 Task: Send an email with the signature Juanita Young with the subject Request for a salary expectation and the message Could you please send me the latest version of the product manual? from softage.8@softage.net to softage.5@softage.net and move the email from Sent Items to the folder Debugging
Action: Mouse moved to (49, 108)
Screenshot: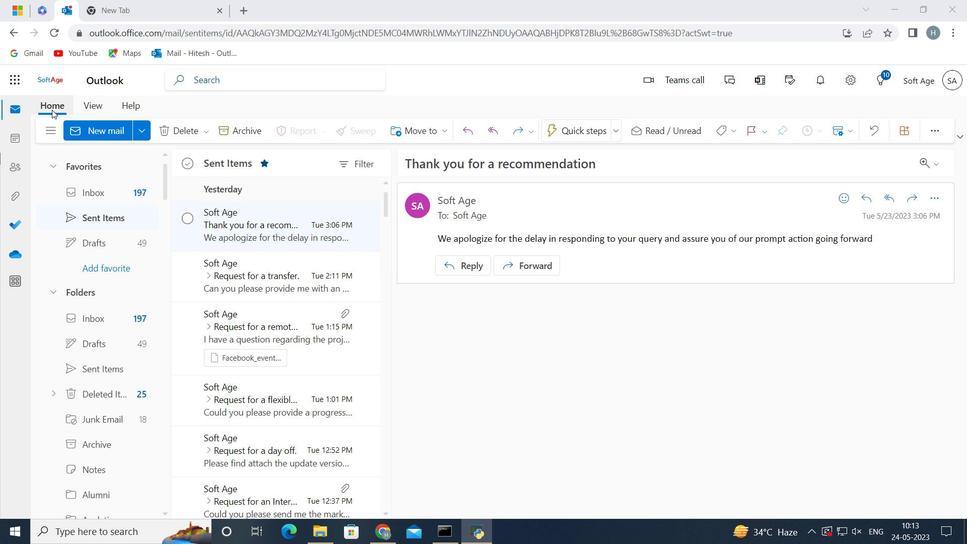 
Action: Mouse pressed left at (49, 108)
Screenshot: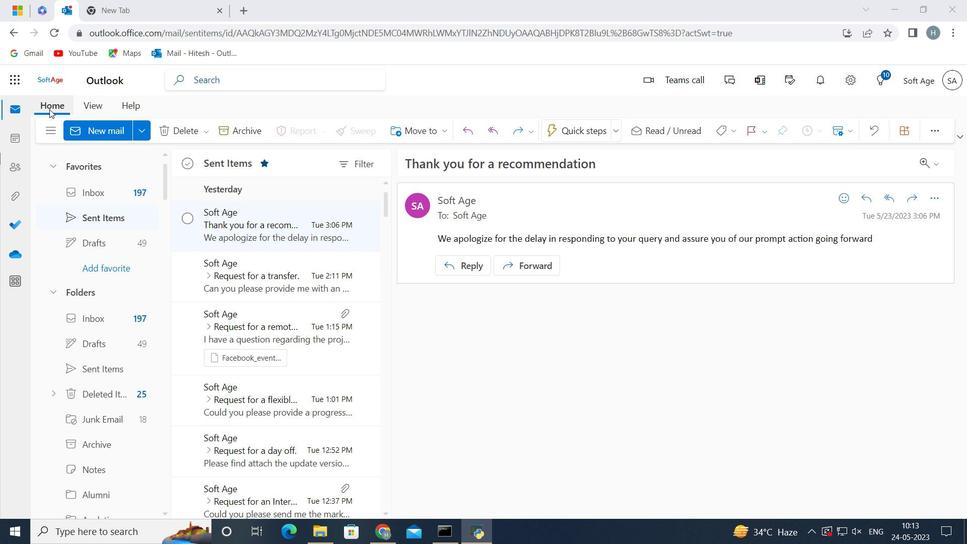 
Action: Mouse moved to (90, 132)
Screenshot: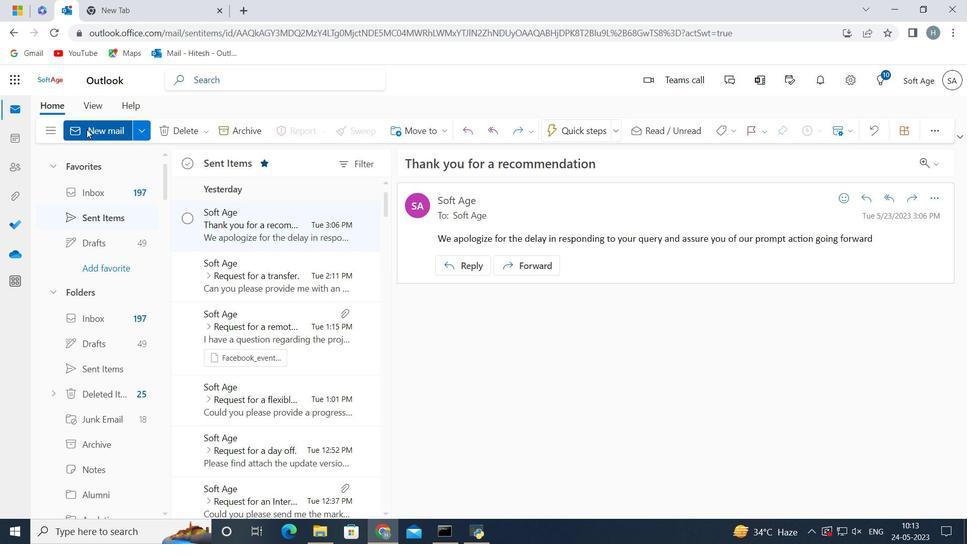 
Action: Mouse pressed left at (90, 132)
Screenshot: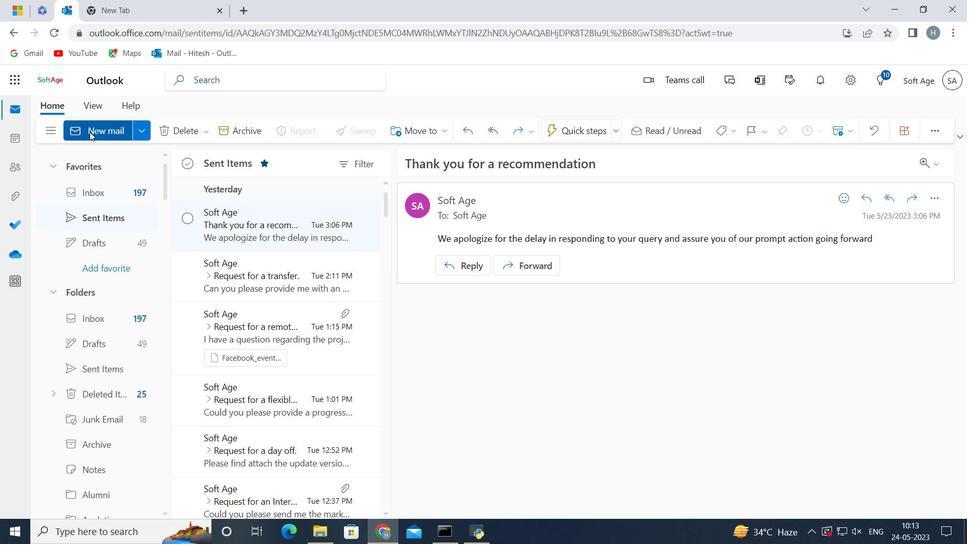 
Action: Mouse moved to (785, 130)
Screenshot: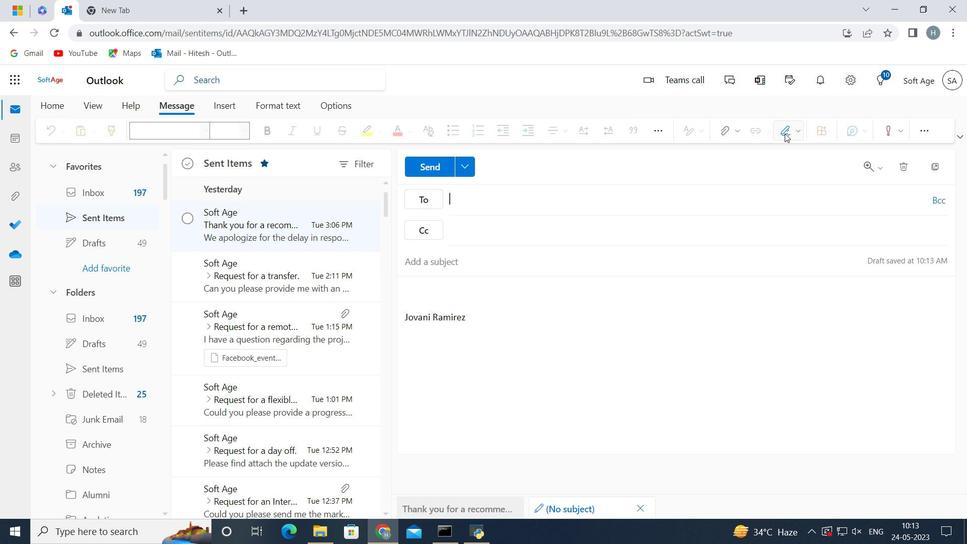 
Action: Mouse pressed left at (785, 130)
Screenshot: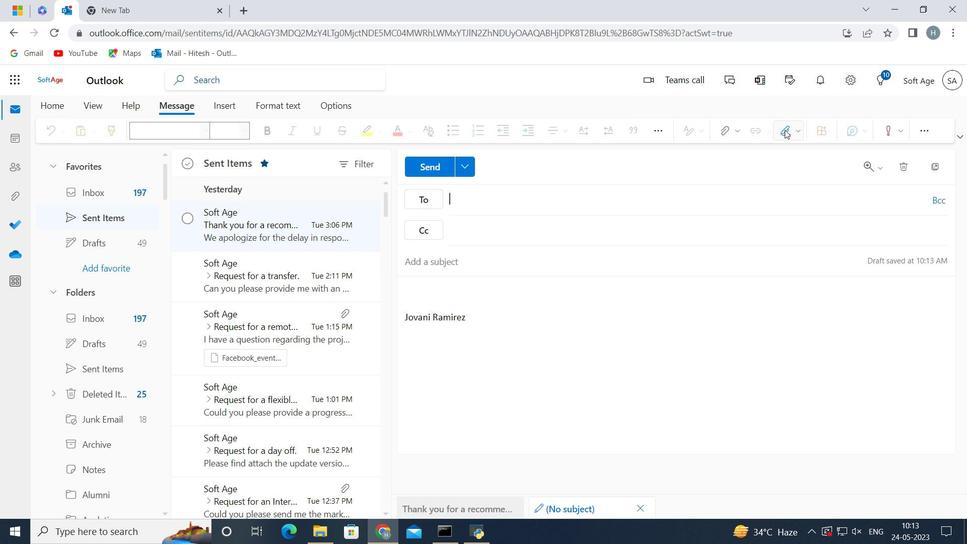 
Action: Mouse moved to (750, 183)
Screenshot: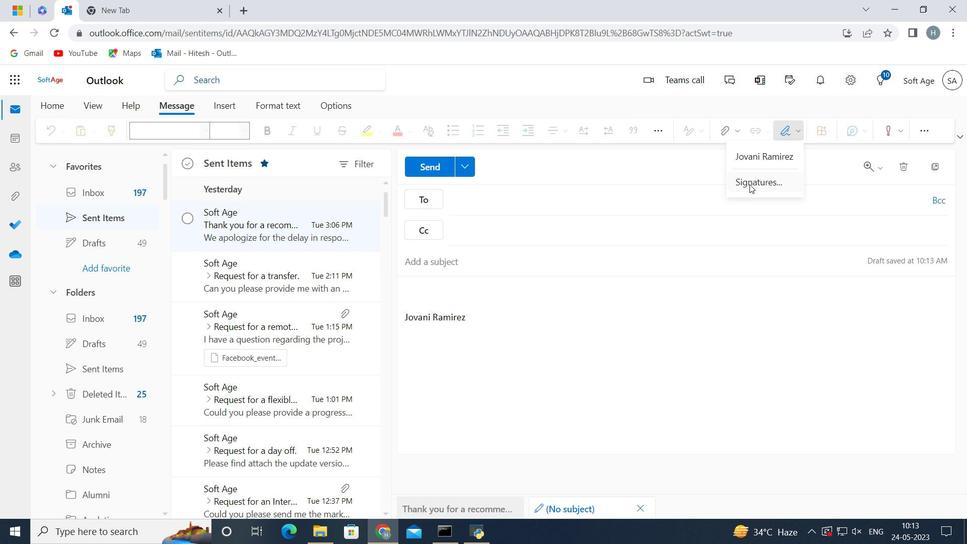 
Action: Mouse pressed left at (750, 183)
Screenshot: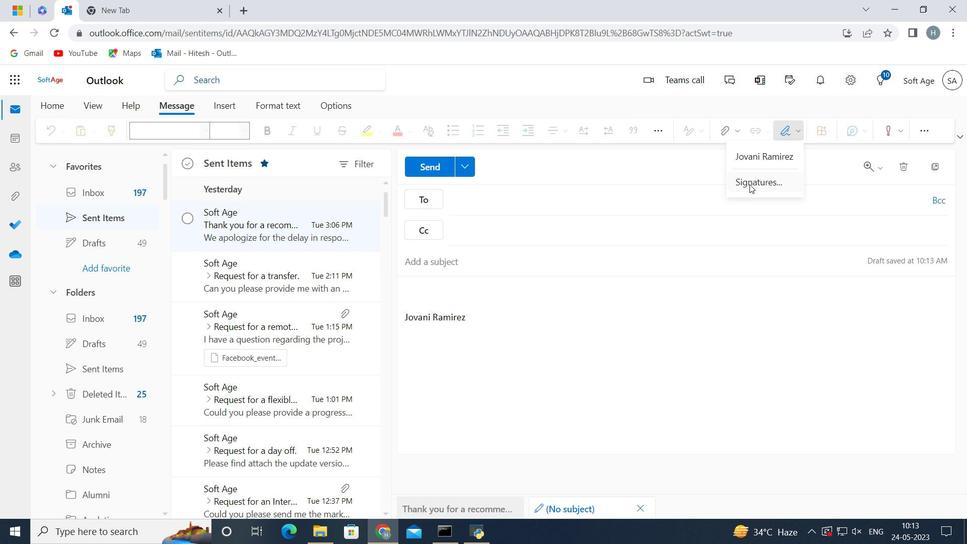 
Action: Mouse moved to (727, 231)
Screenshot: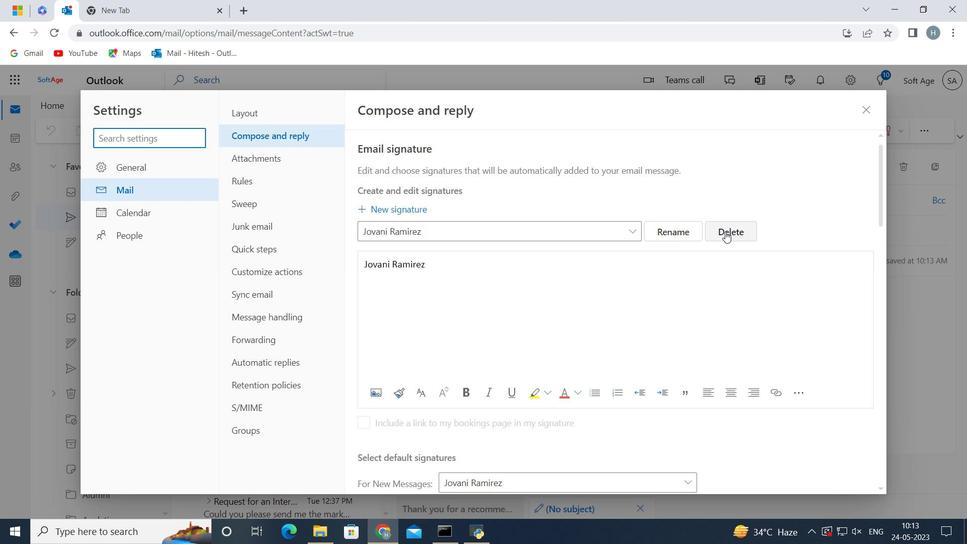 
Action: Mouse pressed left at (727, 231)
Screenshot: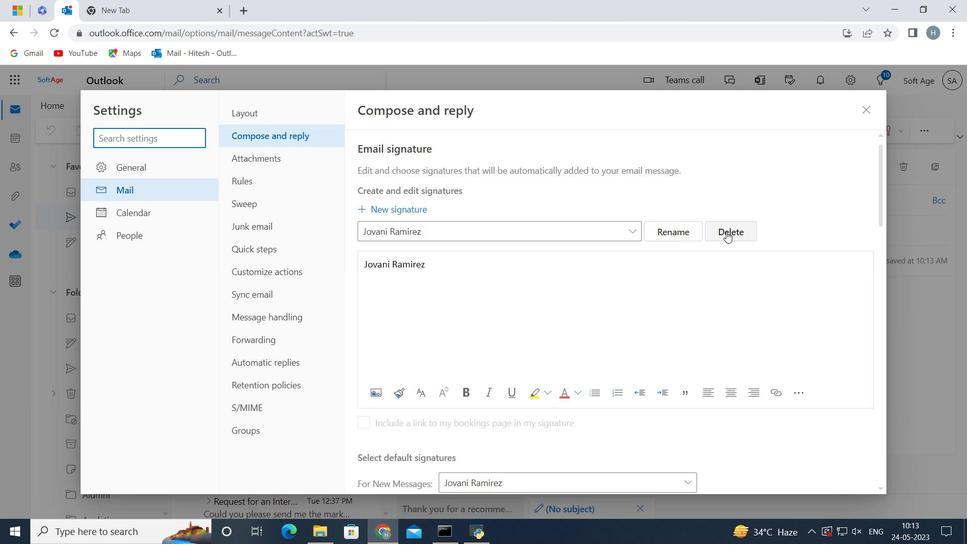 
Action: Mouse moved to (647, 229)
Screenshot: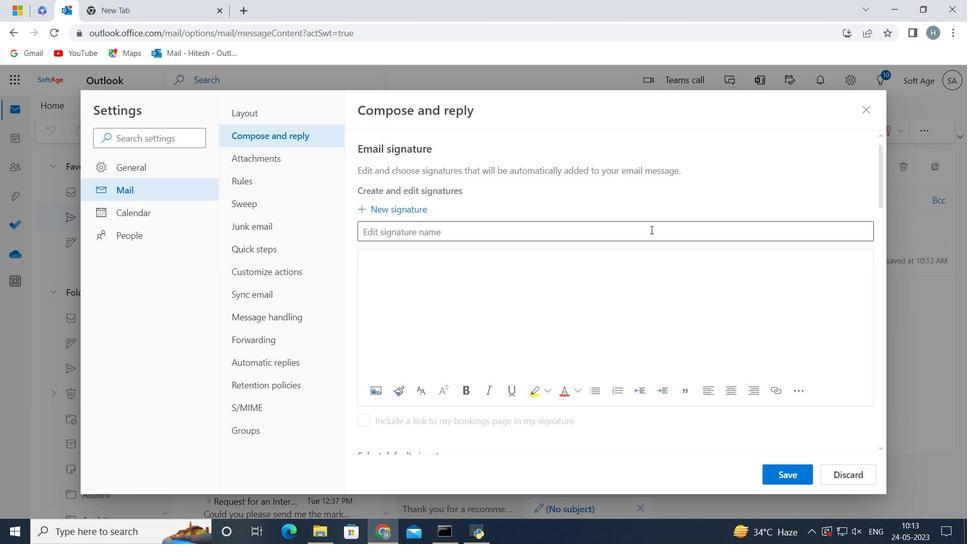 
Action: Mouse pressed left at (647, 229)
Screenshot: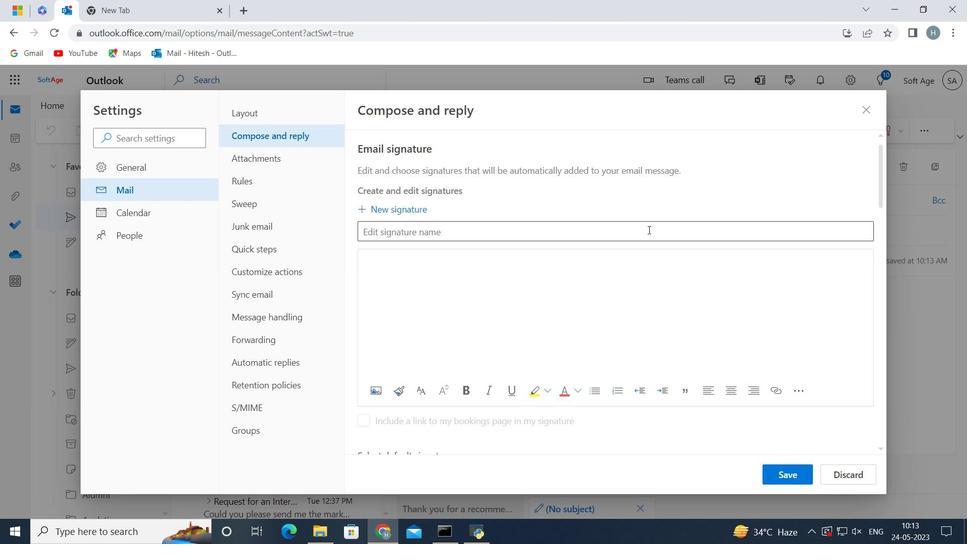 
Action: Key pressed <Key.shift>Juanita<Key.space><Key.shift>Young<Key.space>
Screenshot: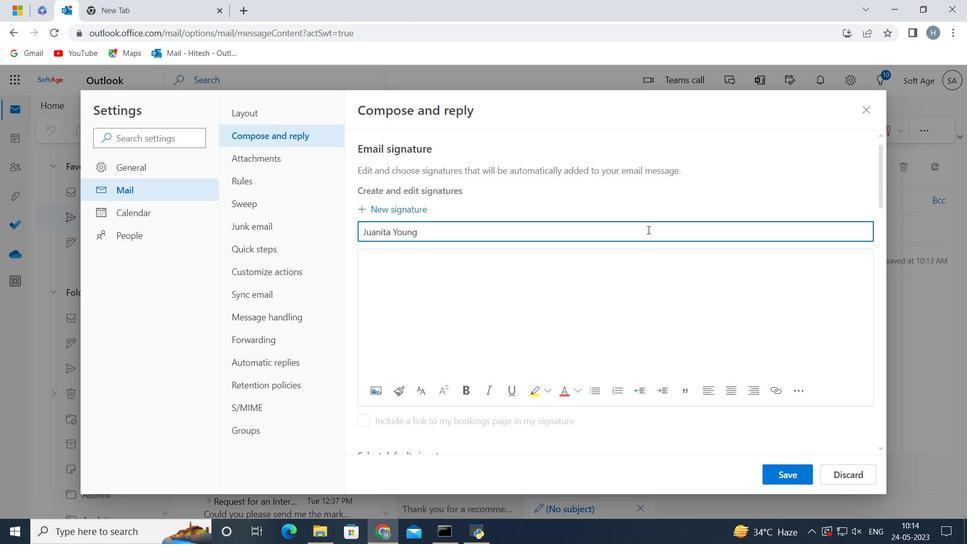 
Action: Mouse moved to (560, 276)
Screenshot: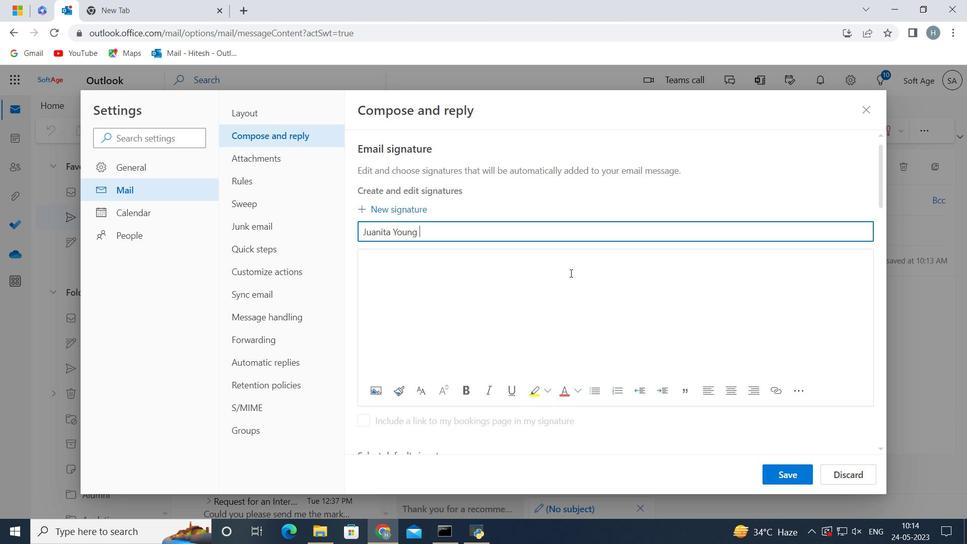 
Action: Mouse pressed left at (560, 276)
Screenshot: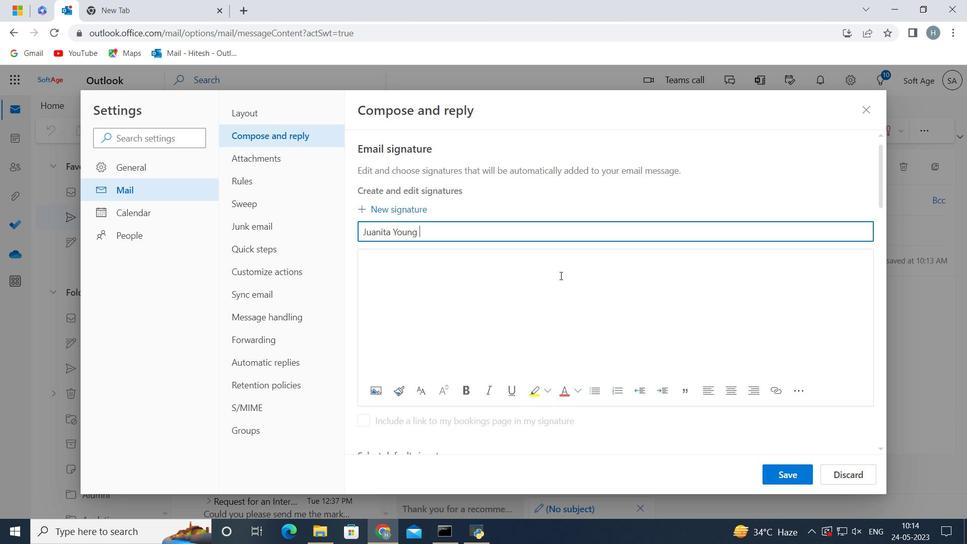 
Action: Key pressed <Key.shift>Juanita<Key.space><Key.shift>Young
Screenshot: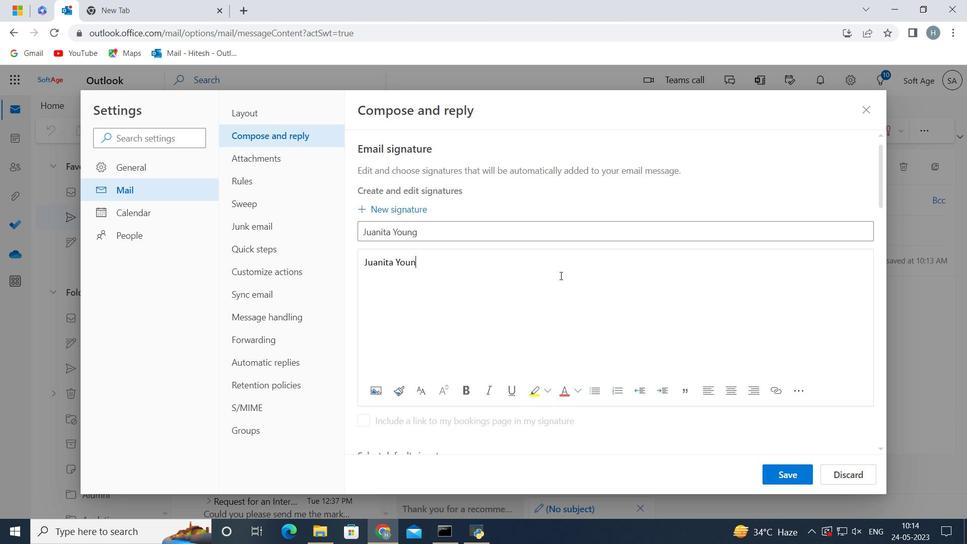 
Action: Mouse moved to (795, 473)
Screenshot: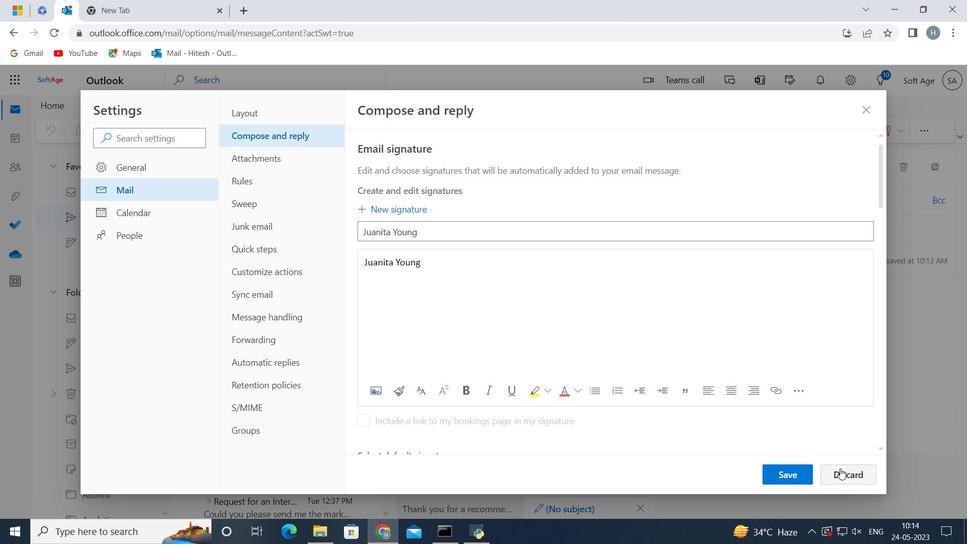 
Action: Mouse pressed left at (795, 473)
Screenshot: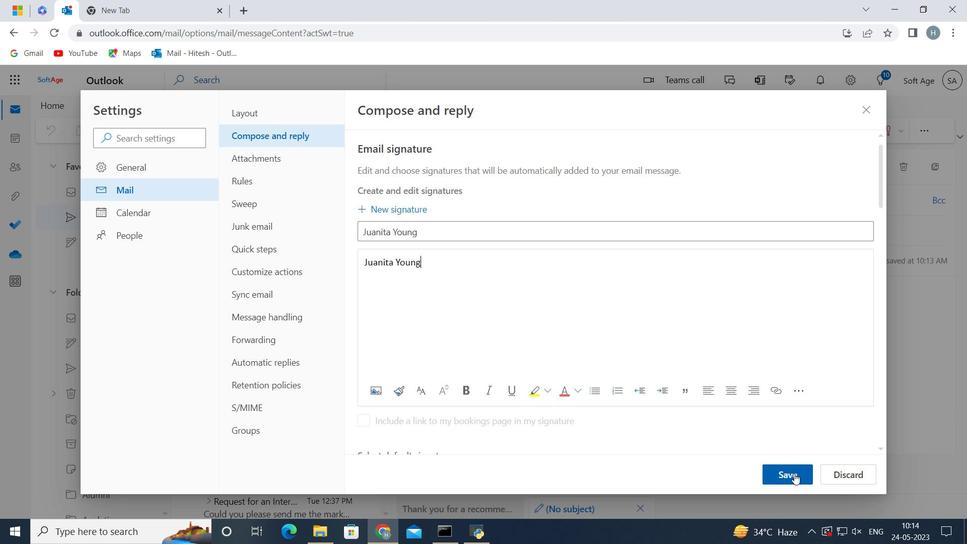 
Action: Mouse moved to (744, 320)
Screenshot: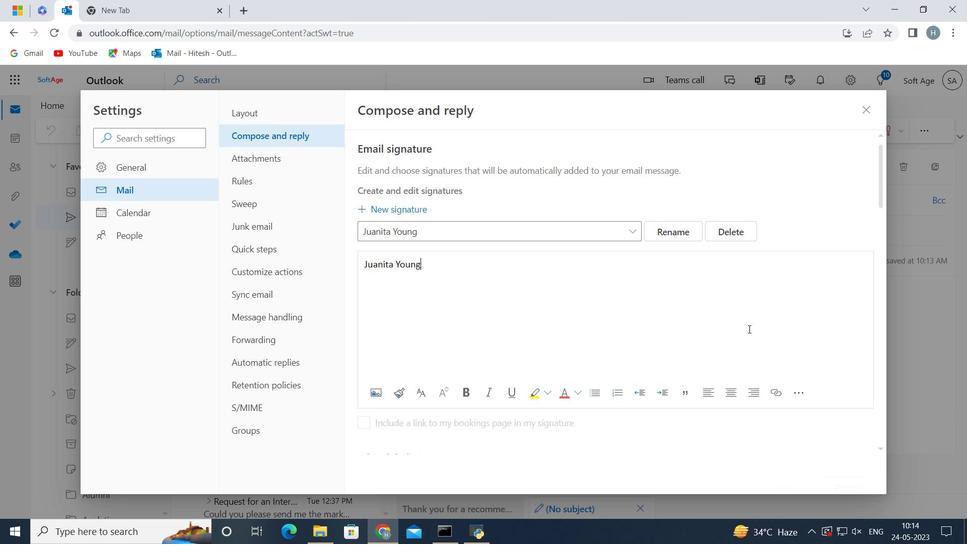 
Action: Mouse scrolled (744, 320) with delta (0, 0)
Screenshot: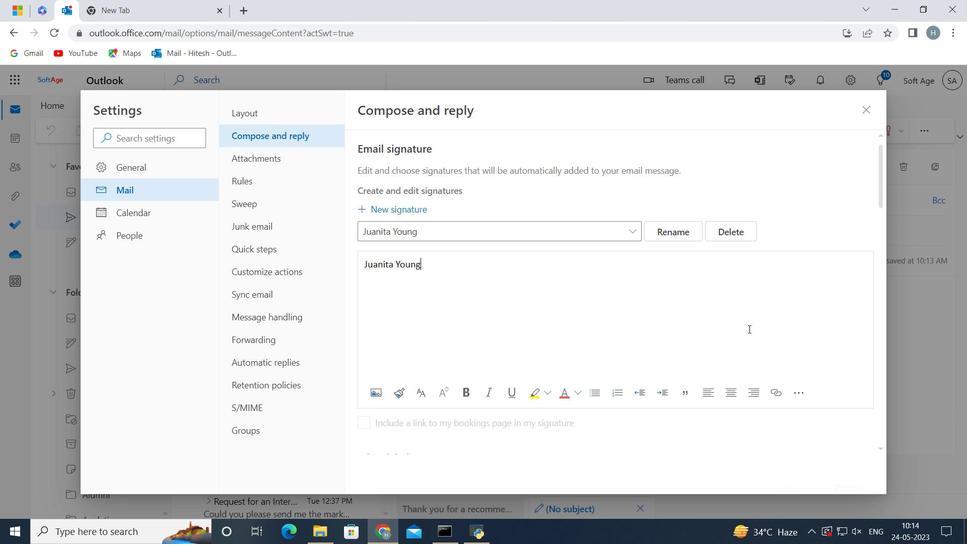 
Action: Mouse scrolled (744, 320) with delta (0, 0)
Screenshot: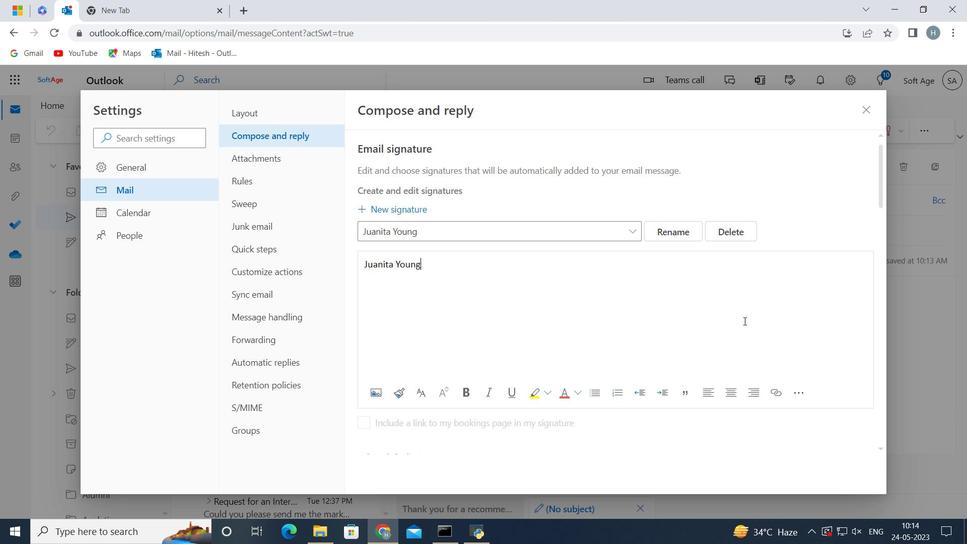 
Action: Mouse moved to (741, 308)
Screenshot: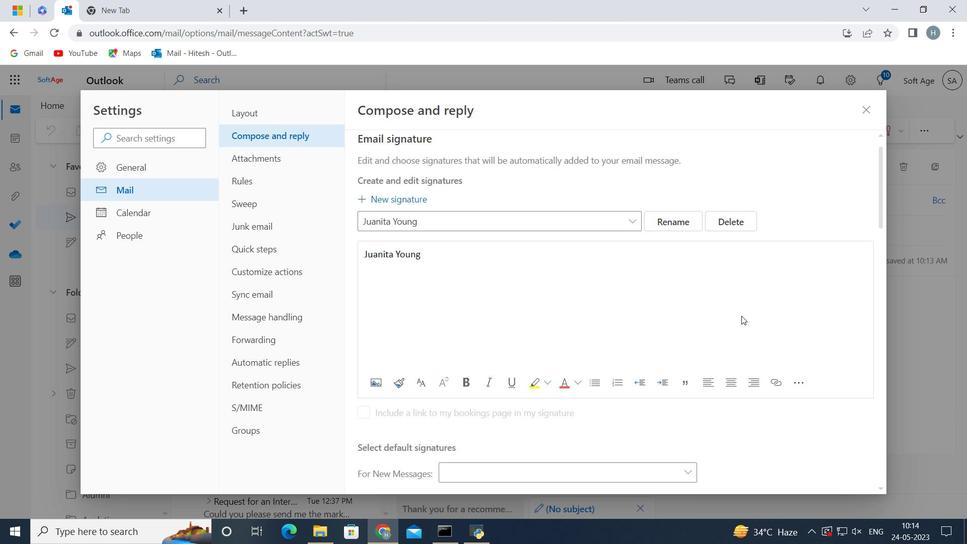 
Action: Mouse scrolled (741, 308) with delta (0, 0)
Screenshot: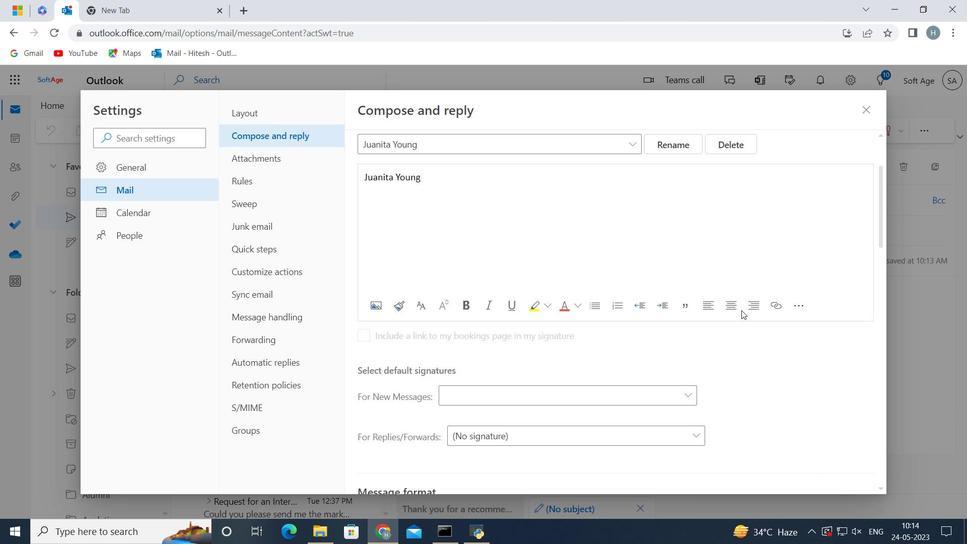 
Action: Mouse moved to (681, 292)
Screenshot: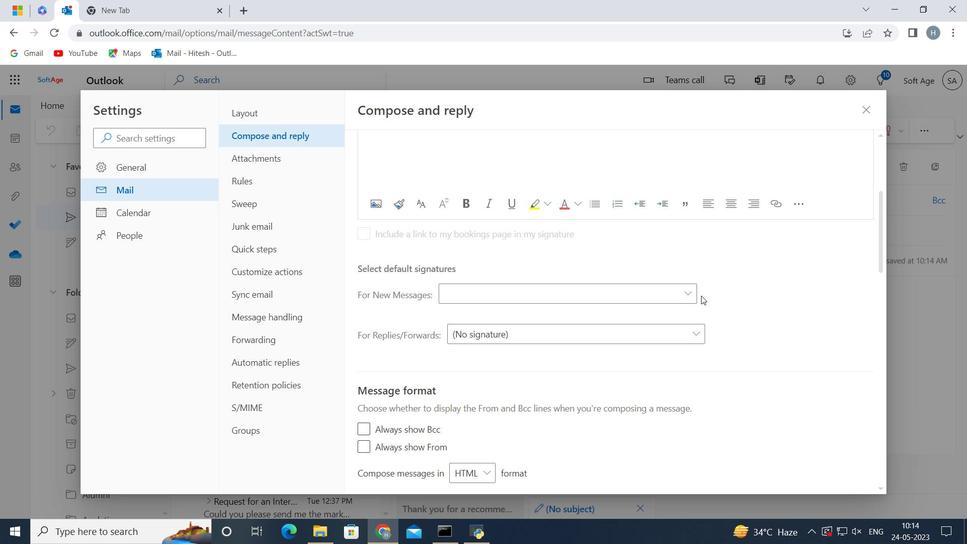 
Action: Mouse pressed left at (681, 292)
Screenshot: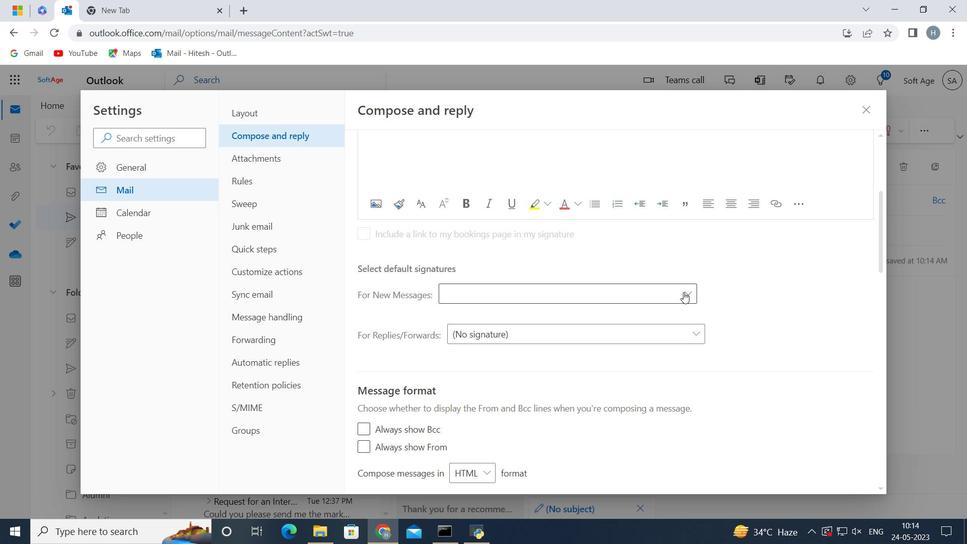 
Action: Mouse moved to (670, 333)
Screenshot: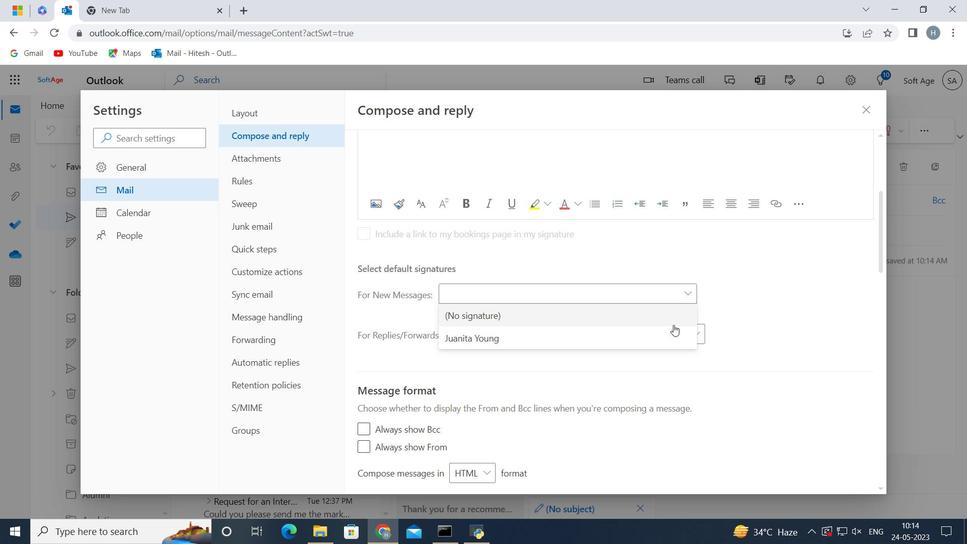 
Action: Mouse pressed left at (670, 333)
Screenshot: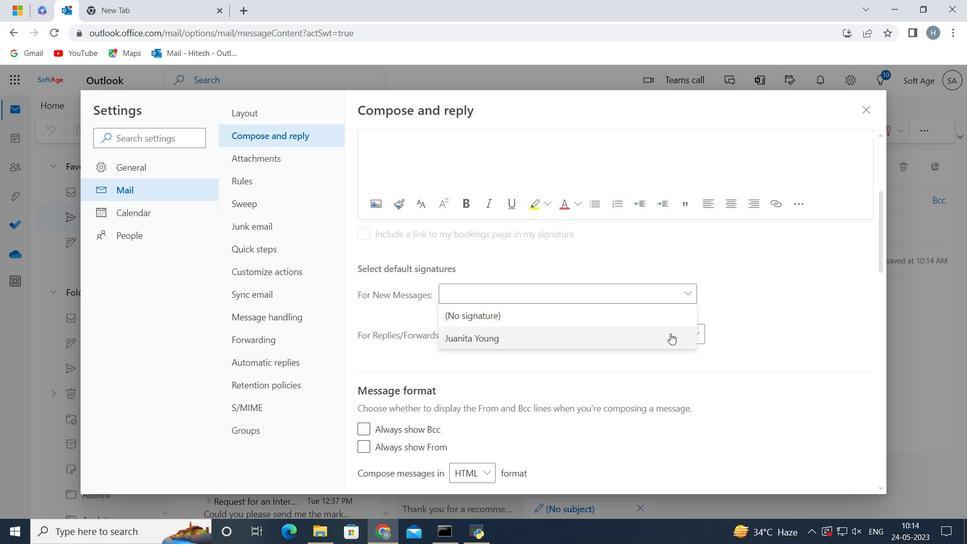 
Action: Mouse moved to (805, 472)
Screenshot: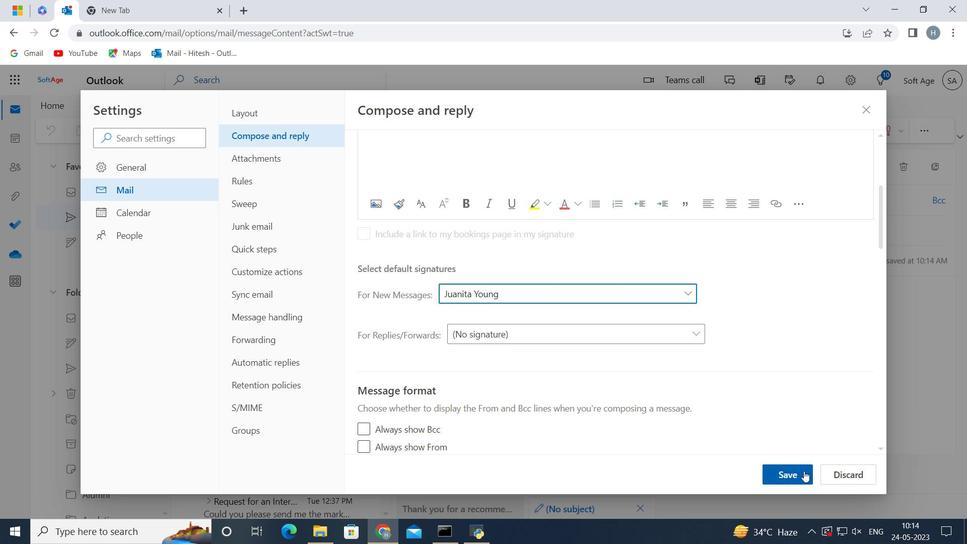 
Action: Mouse pressed left at (805, 472)
Screenshot: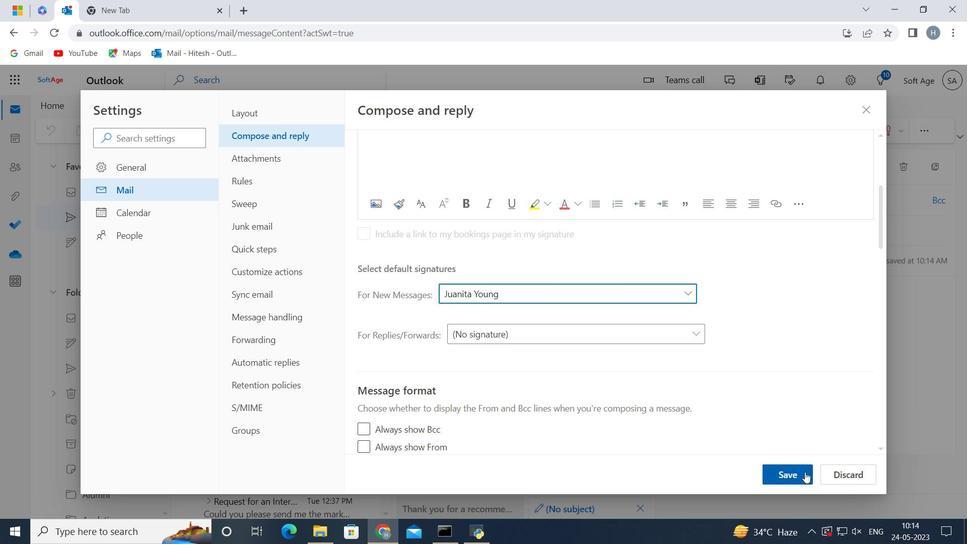 
Action: Mouse moved to (867, 107)
Screenshot: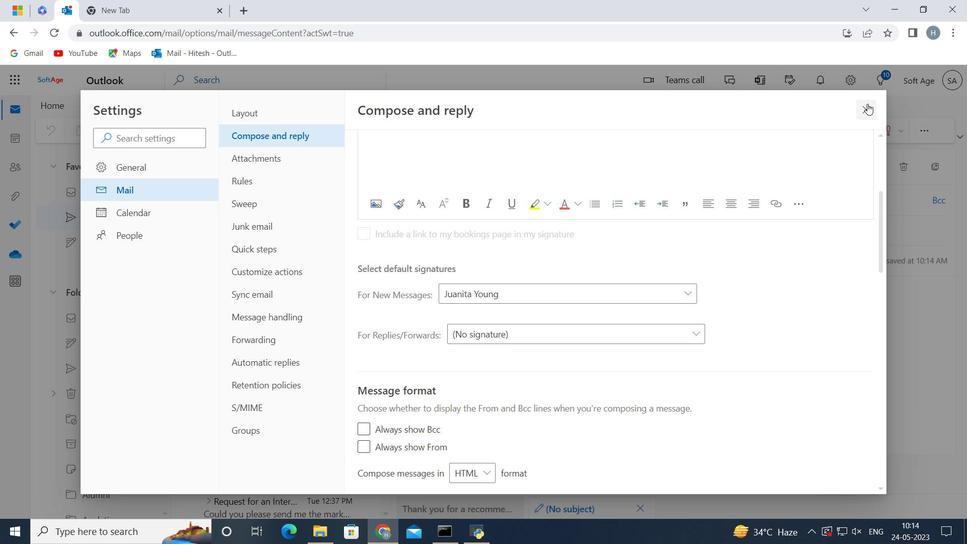 
Action: Mouse pressed left at (867, 107)
Screenshot: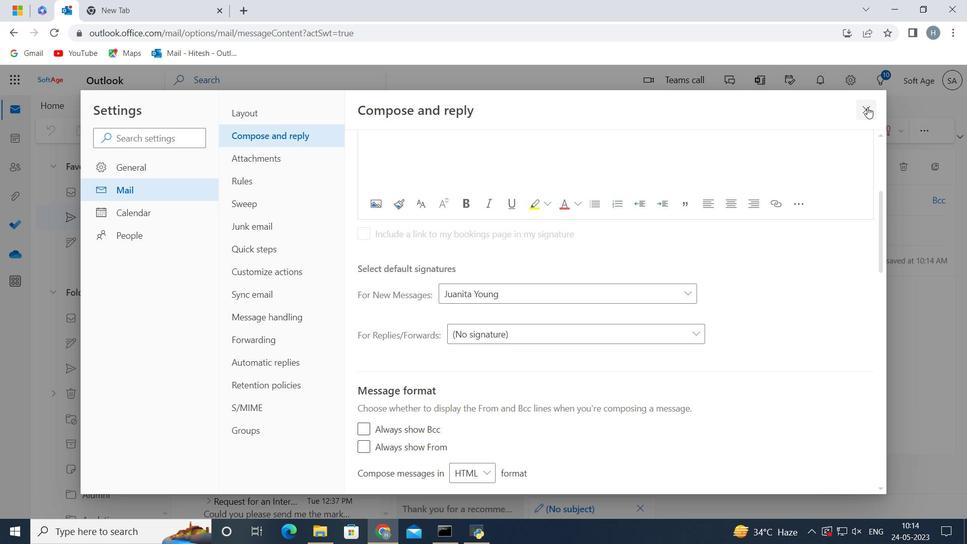 
Action: Mouse moved to (510, 258)
Screenshot: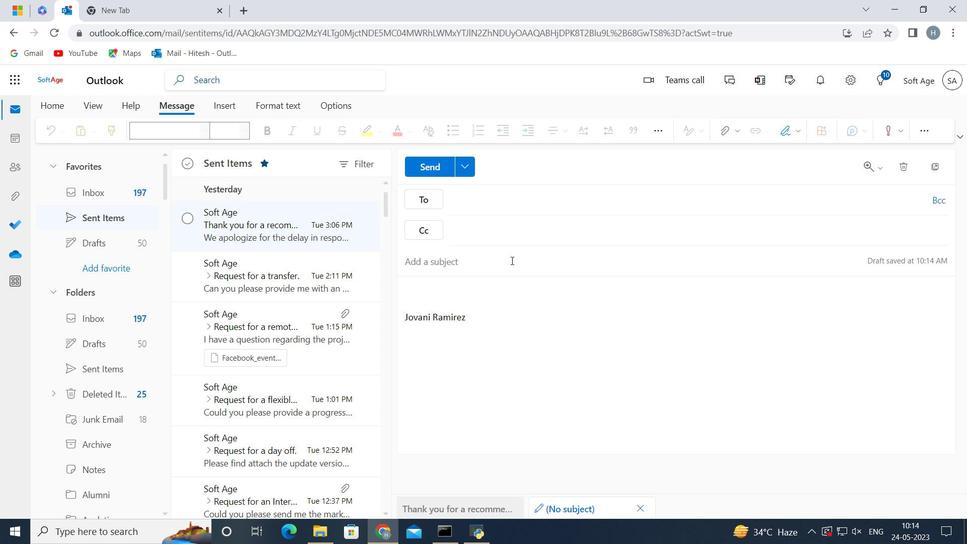 
Action: Mouse pressed left at (510, 258)
Screenshot: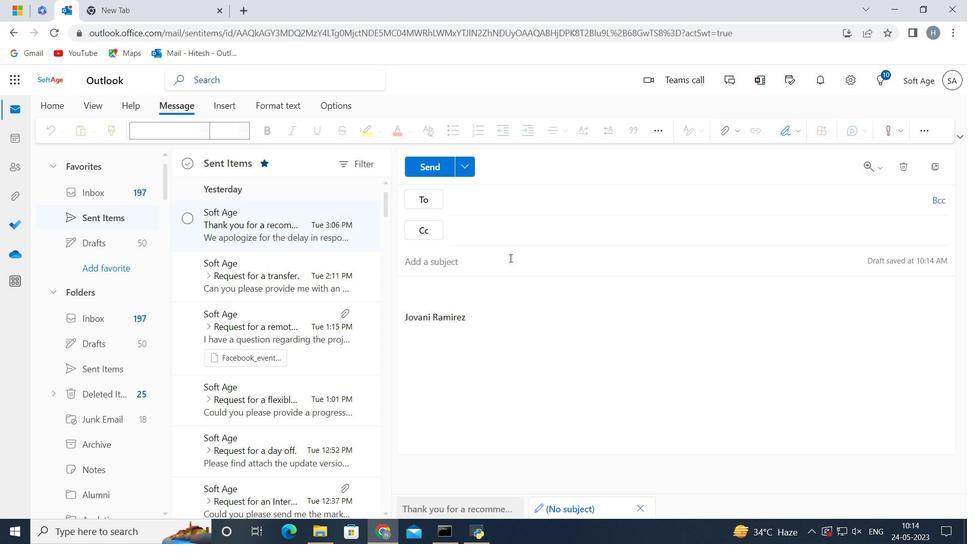 
Action: Mouse moved to (509, 258)
Screenshot: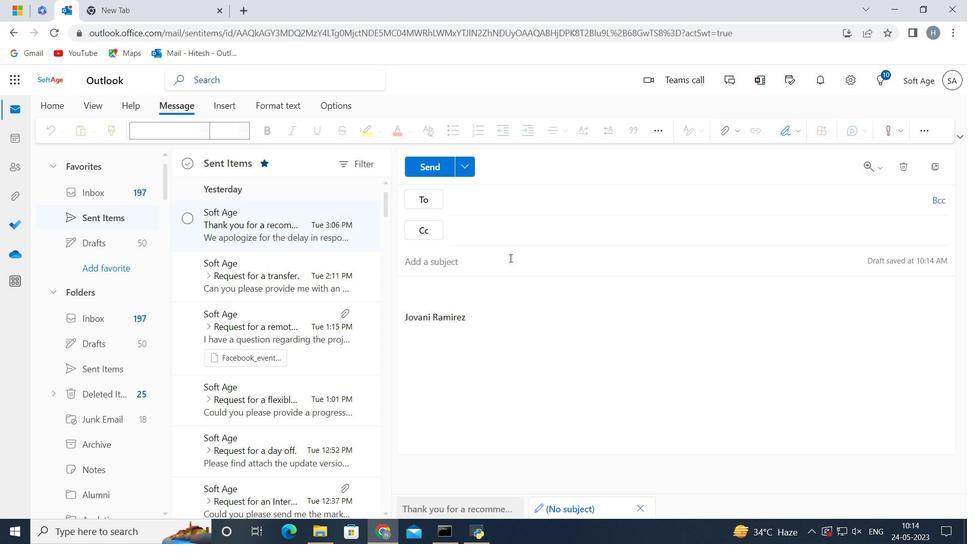 
Action: Key pressed <Key.shift>Request<Key.space>for<Key.space>a<Key.space>salary<Key.space>expectation<Key.space>
Screenshot: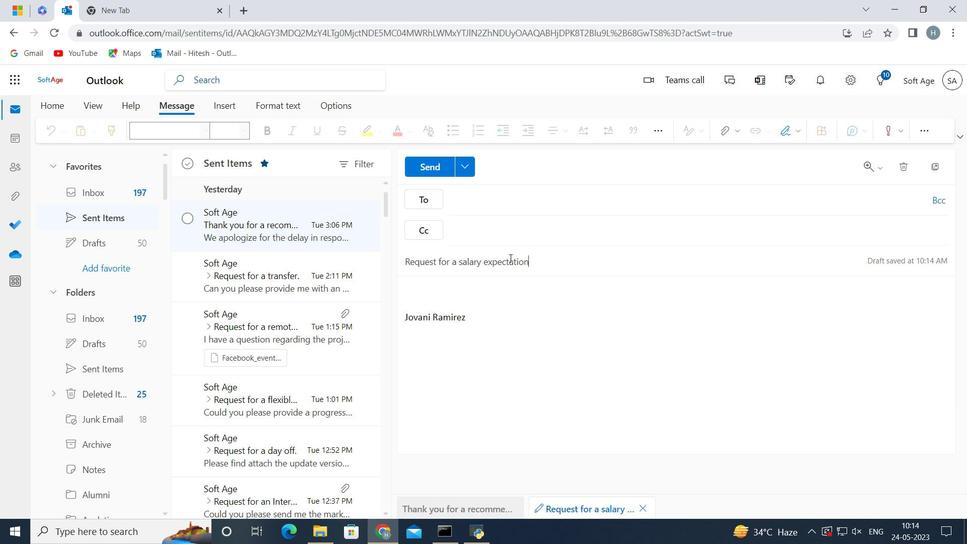 
Action: Mouse moved to (475, 323)
Screenshot: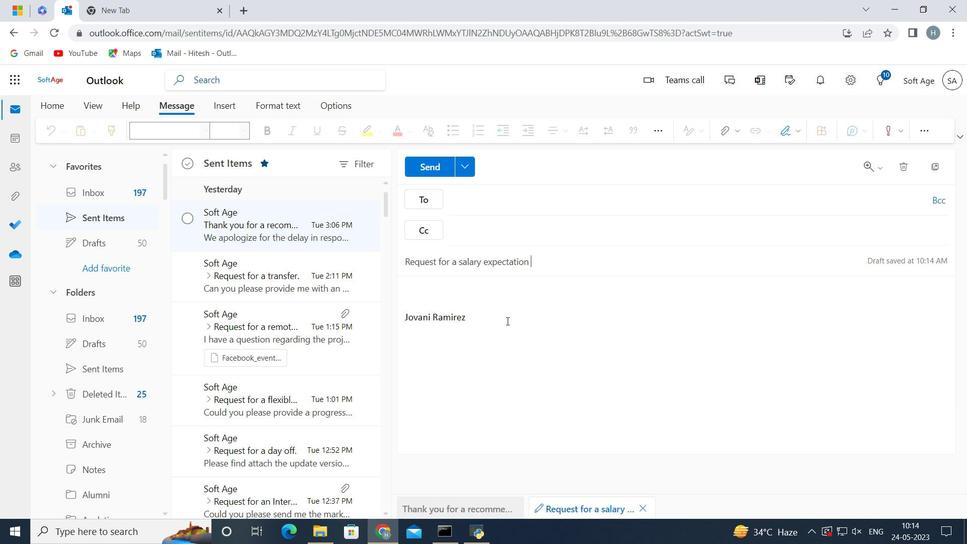 
Action: Mouse pressed left at (475, 323)
Screenshot: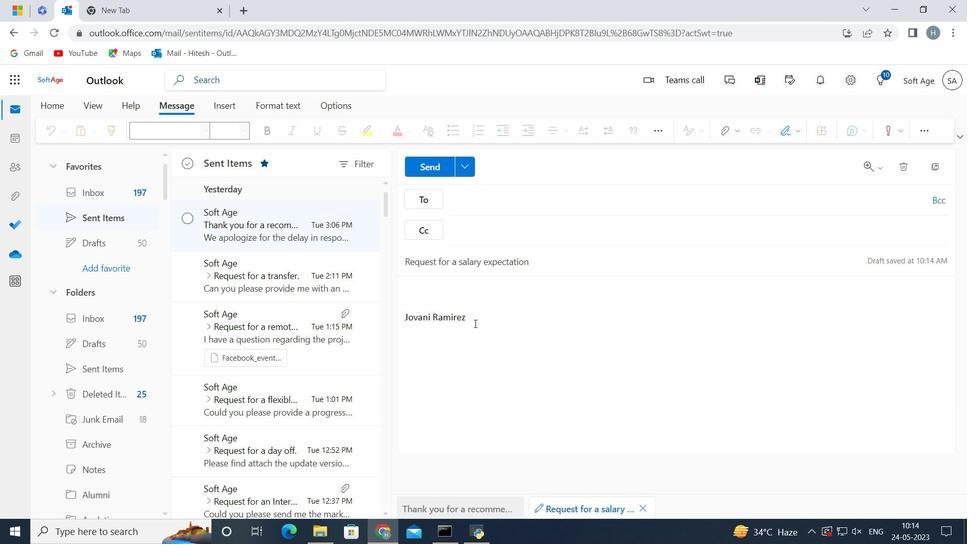 
Action: Key pressed <Key.backspace><Key.backspace><Key.backspace><Key.backspace><Key.backspace><Key.backspace><Key.backspace><Key.backspace><Key.backspace><Key.backspace><Key.backspace><Key.backspace><Key.backspace><Key.backspace><Key.backspace><Key.backspace><Key.backspace><Key.backspace><Key.backspace><Key.backspace><Key.backspace><Key.backspace><Key.backspace><Key.backspace><Key.backspace><Key.backspace><Key.backspace><Key.backspace><Key.shift>Could<Key.space>you<Key.space>please<Key.space>send<Key.space>me<Key.space>the<Key.space>latest<Key.space>version<Key.space>of<Key.space>the<Key.space>product<Key.space>manual<Key.space>
Screenshot: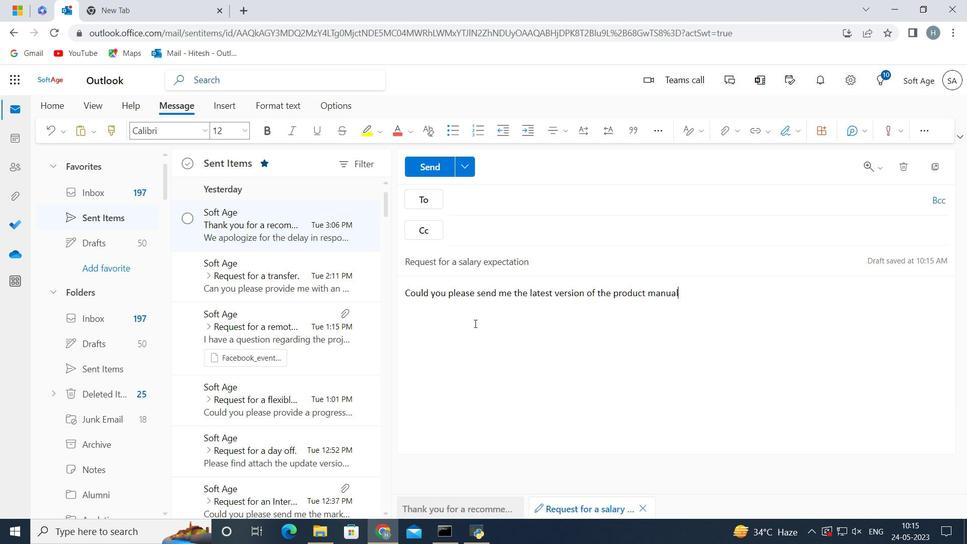 
Action: Mouse moved to (551, 198)
Screenshot: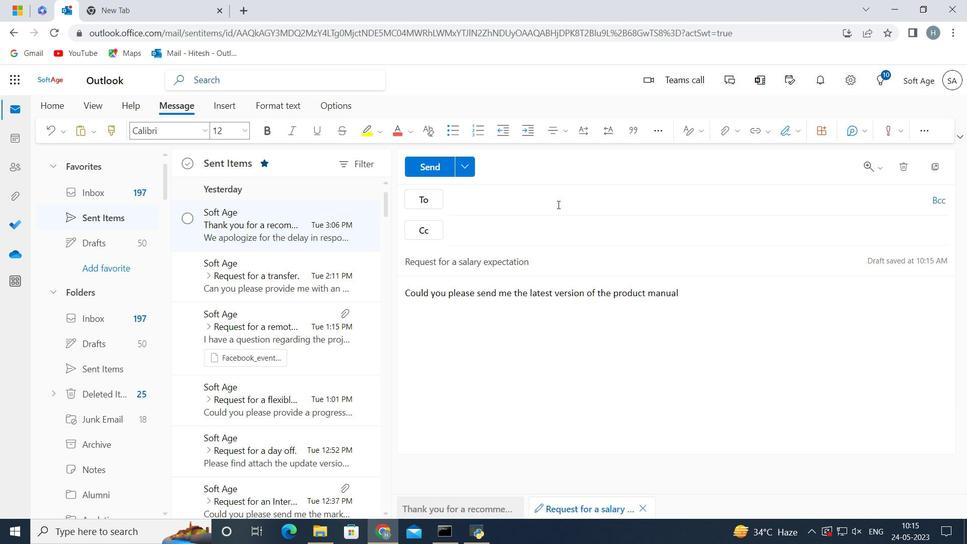 
Action: Mouse pressed left at (551, 198)
Screenshot: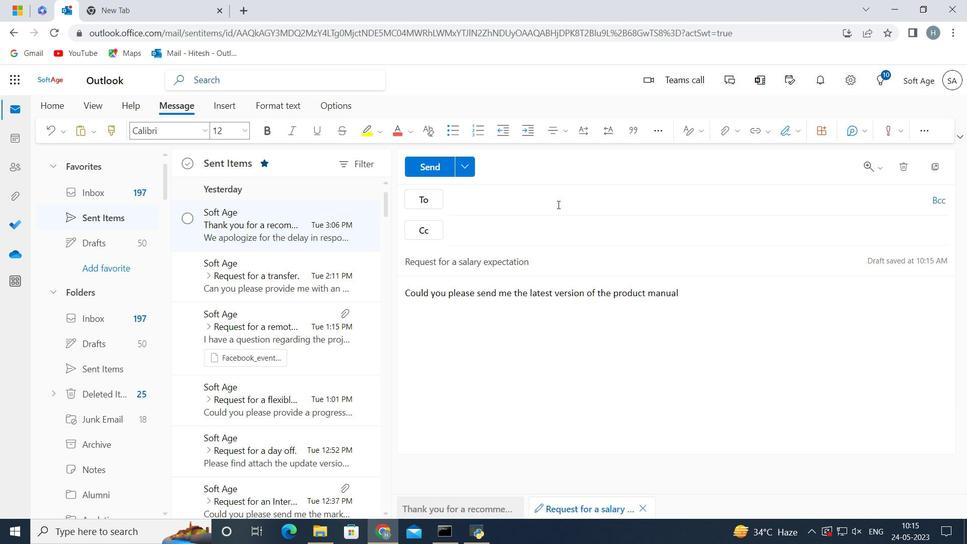 
Action: Mouse moved to (550, 198)
Screenshot: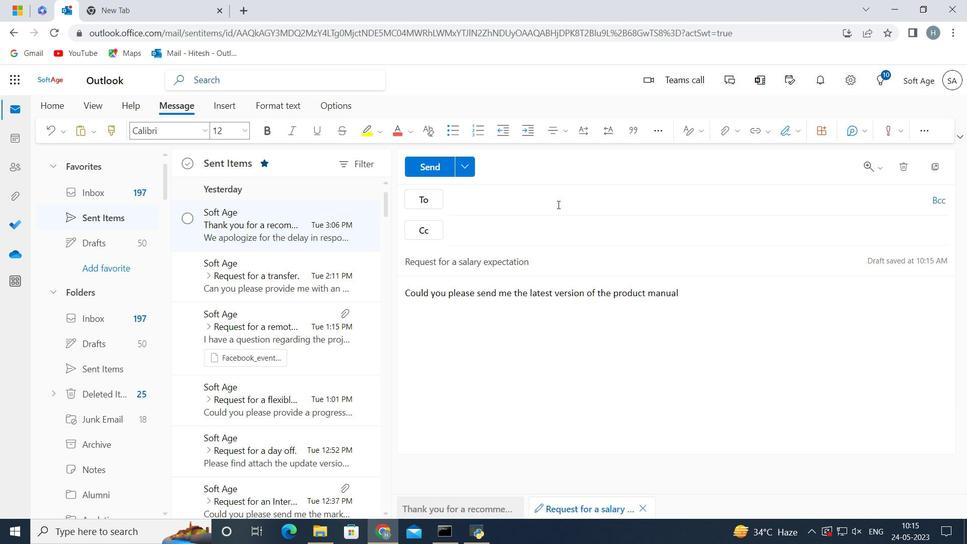 
Action: Key pressed softage.5<Key.shift><Key.shift><Key.shift><Key.shift><Key.shift><Key.shift><Key.shift>@softage.net
Screenshot: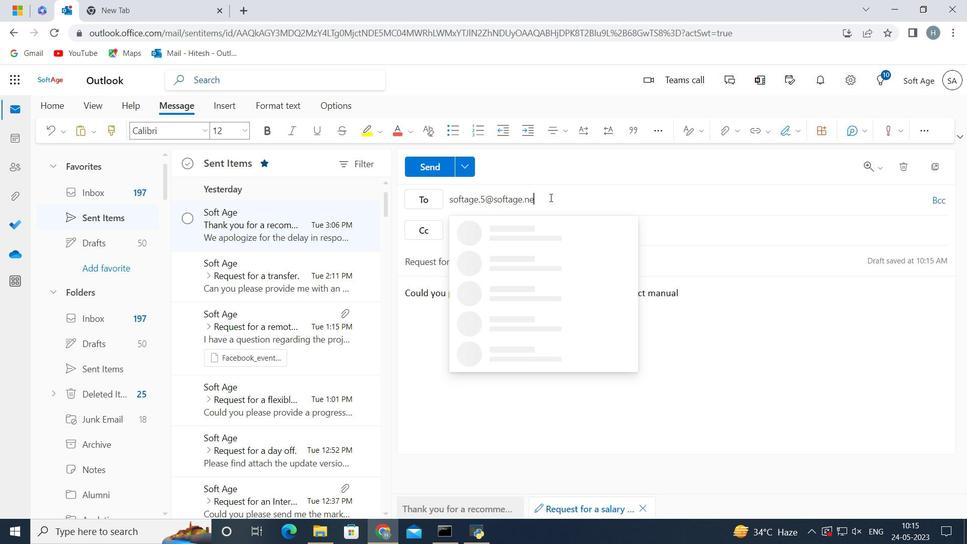 
Action: Mouse moved to (543, 224)
Screenshot: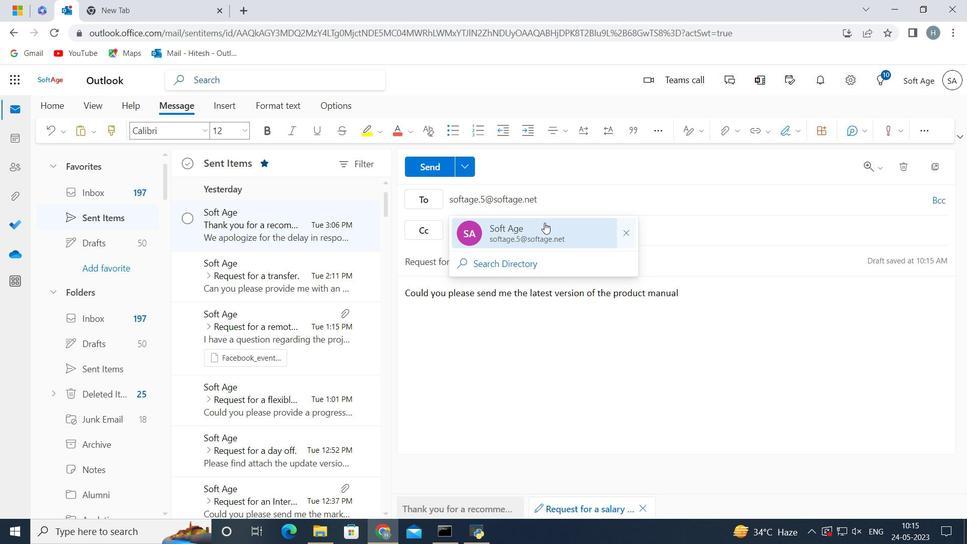 
Action: Mouse pressed left at (543, 224)
Screenshot: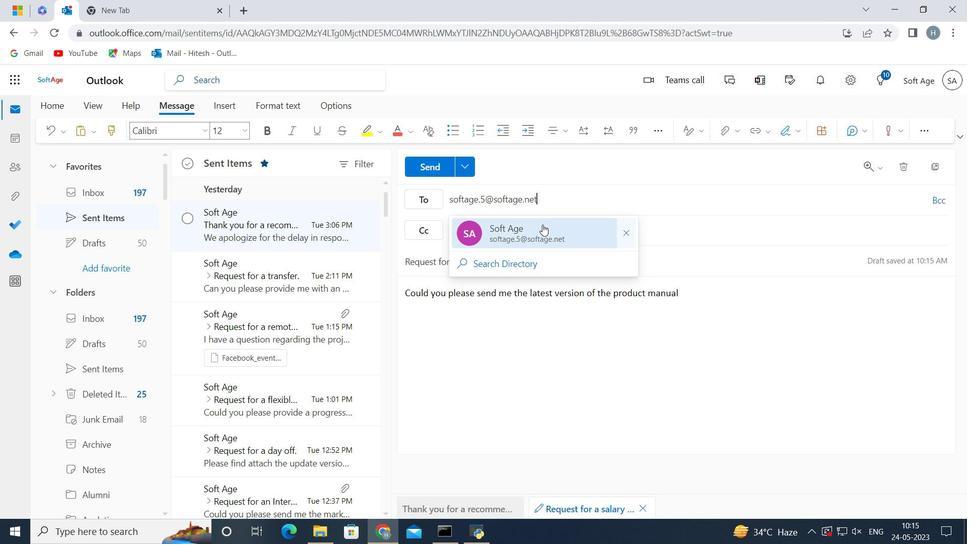 
Action: Mouse moved to (431, 168)
Screenshot: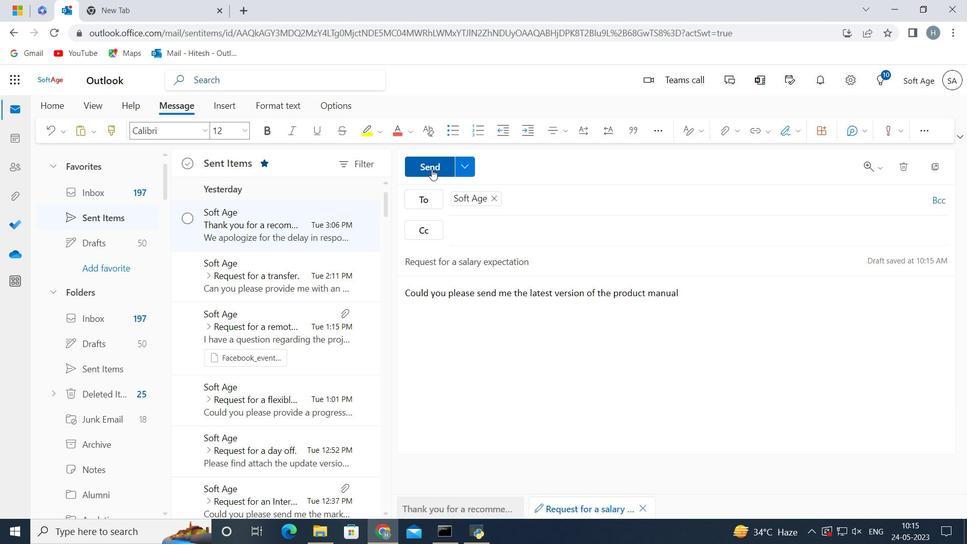 
Action: Mouse pressed left at (431, 168)
Screenshot: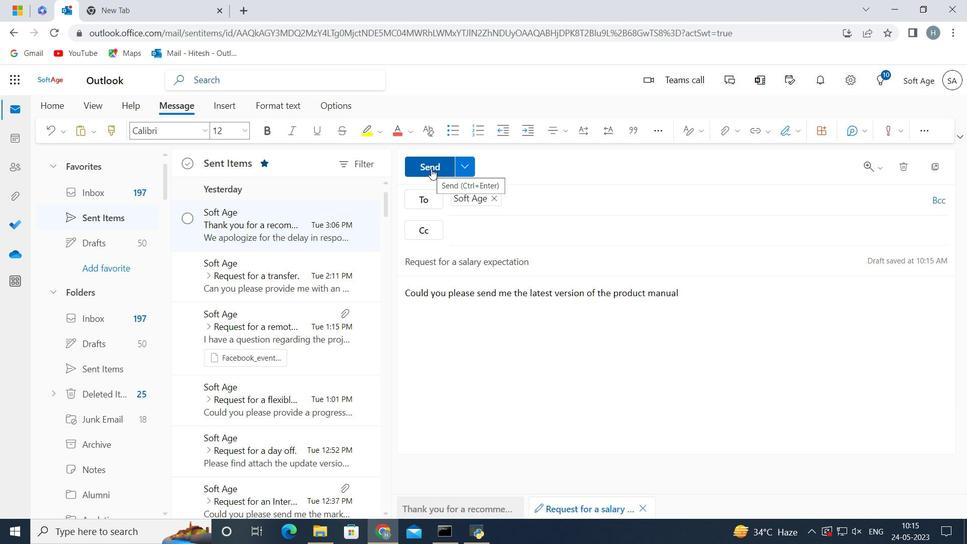 
Action: Mouse moved to (265, 229)
Screenshot: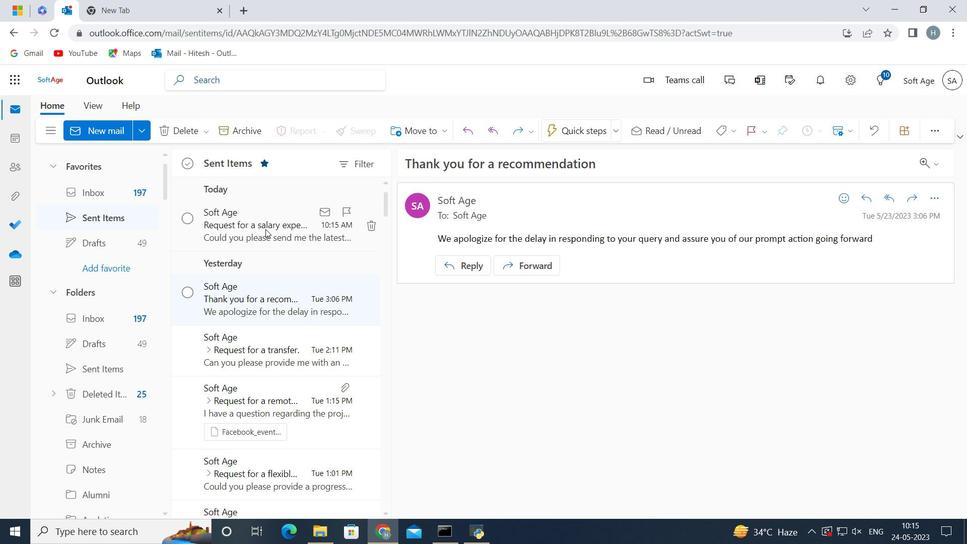
Action: Mouse pressed left at (265, 229)
Screenshot: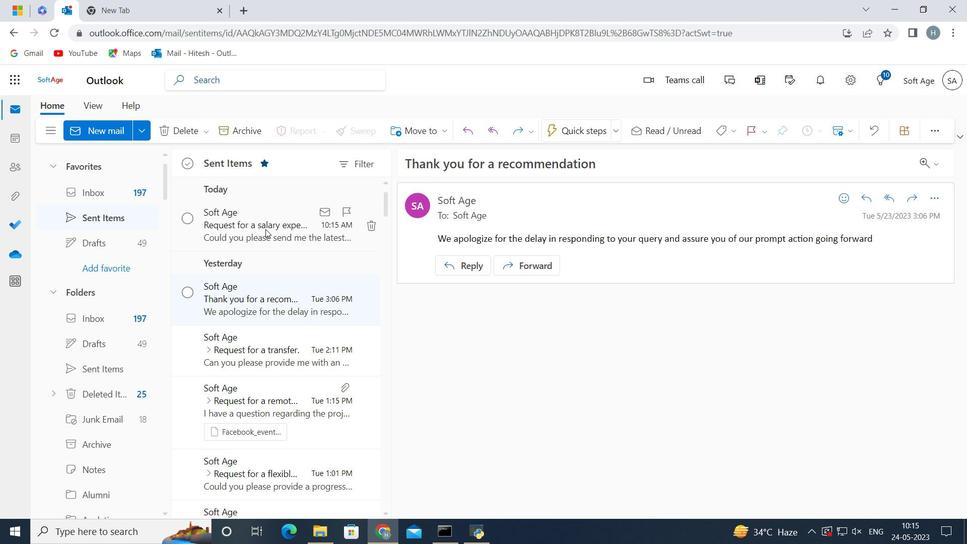 
Action: Mouse moved to (266, 218)
Screenshot: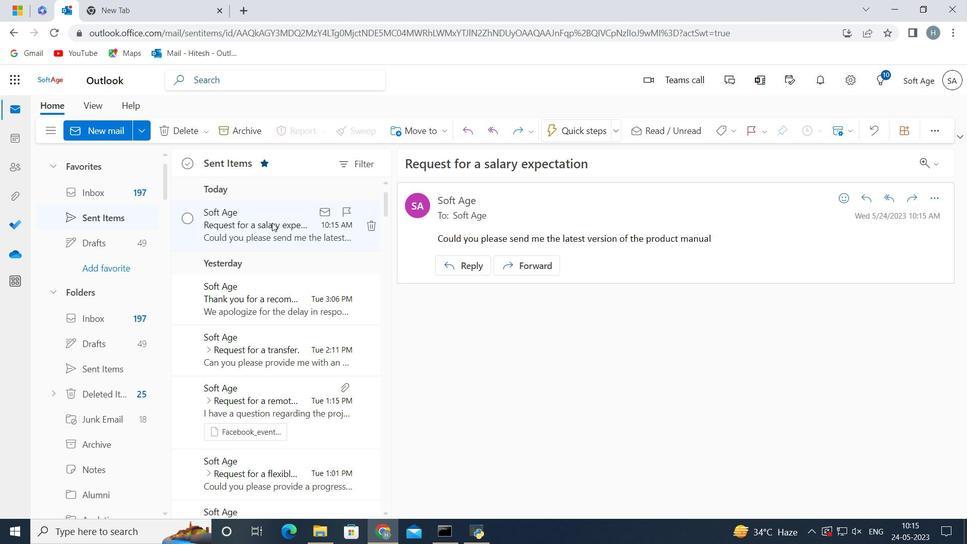 
Action: Mouse pressed left at (266, 218)
Screenshot: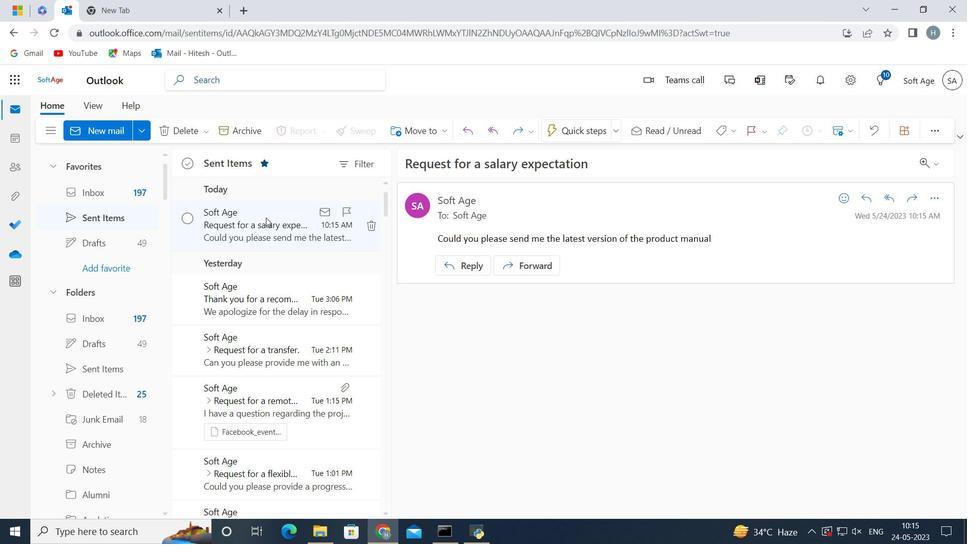 
Action: Mouse moved to (409, 132)
Screenshot: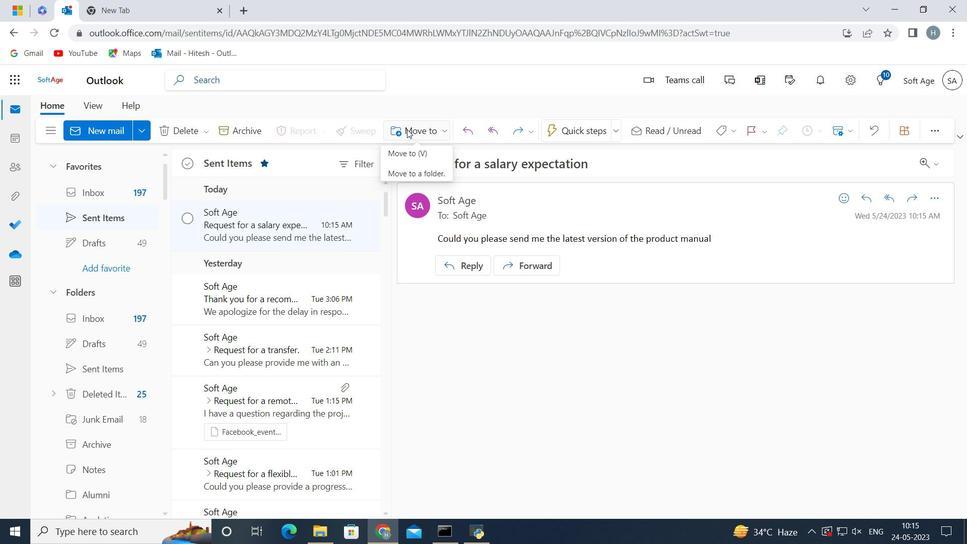 
Action: Mouse pressed left at (409, 132)
Screenshot: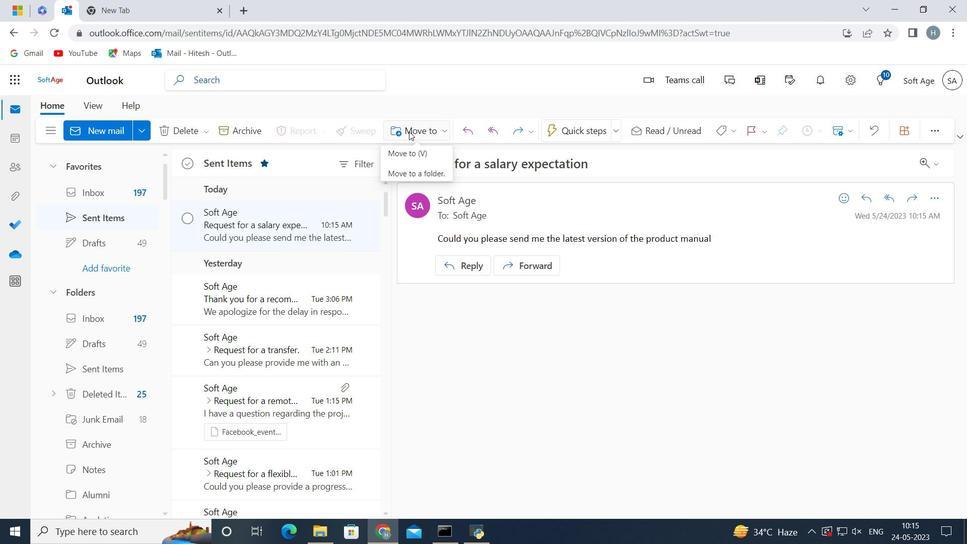 
Action: Mouse moved to (426, 152)
Screenshot: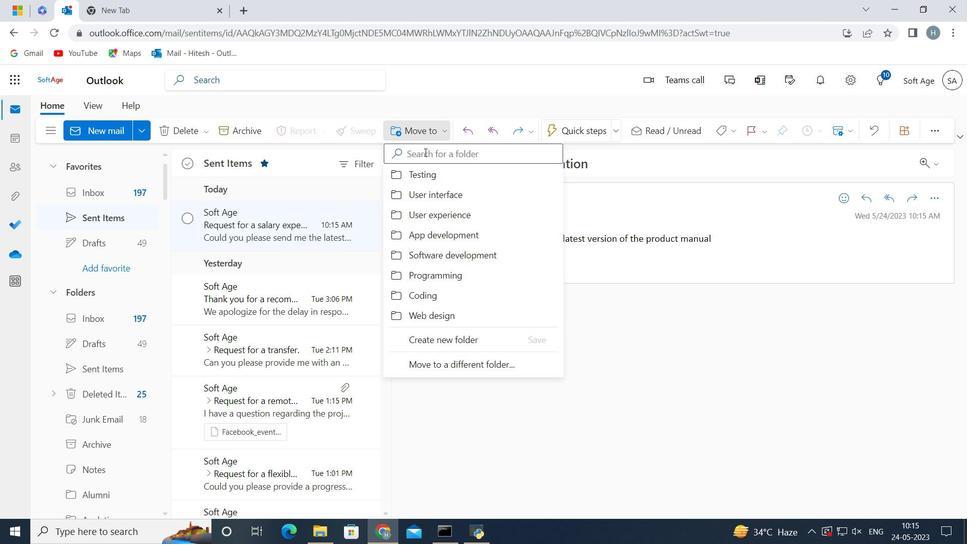 
Action: Mouse pressed left at (426, 152)
Screenshot: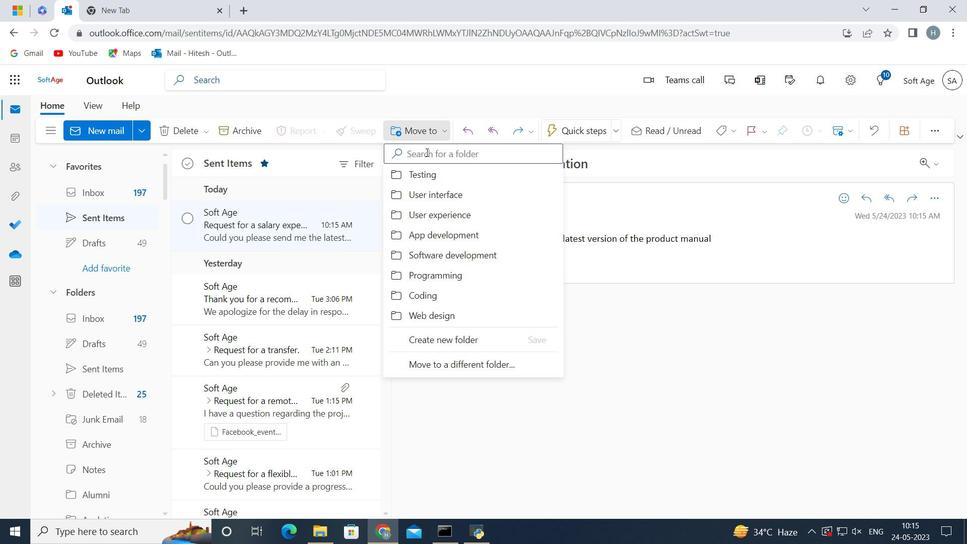 
Action: Key pressed <Key.shift>Debugging
Screenshot: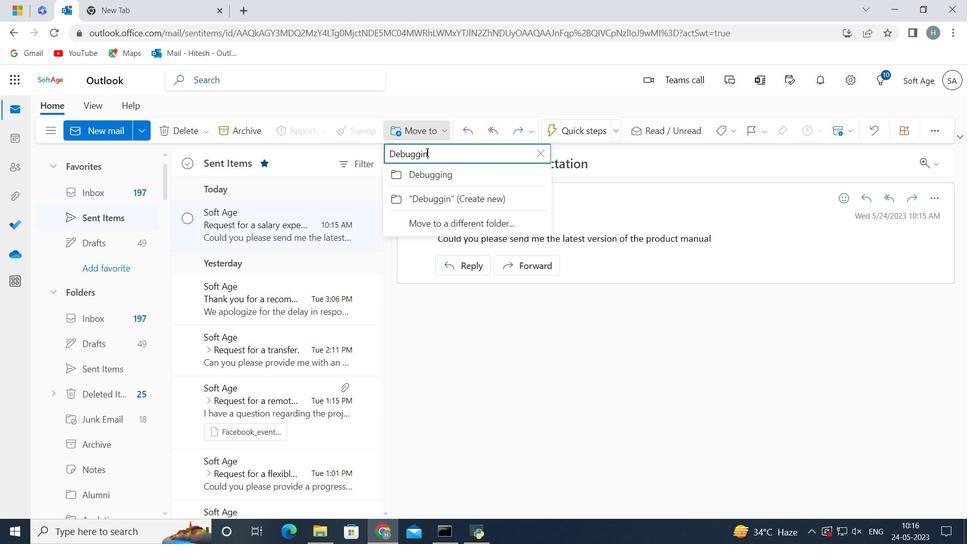 
Action: Mouse moved to (398, 173)
Screenshot: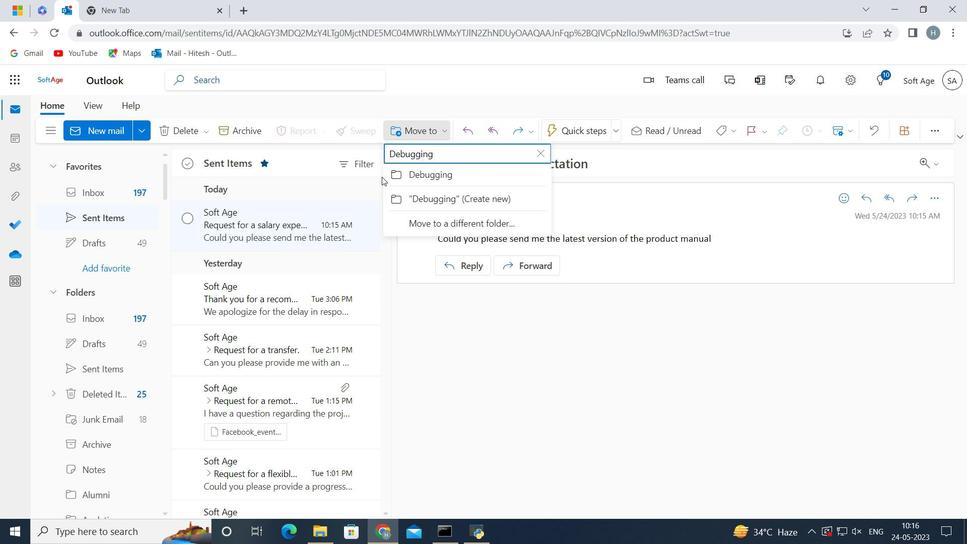 
Action: Mouse pressed left at (398, 173)
Screenshot: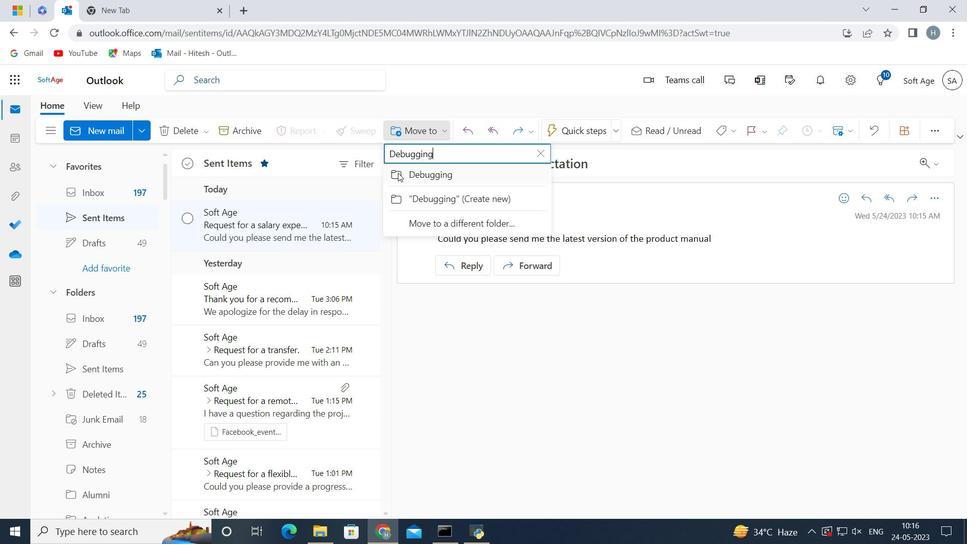 
Action: Mouse moved to (583, 311)
Screenshot: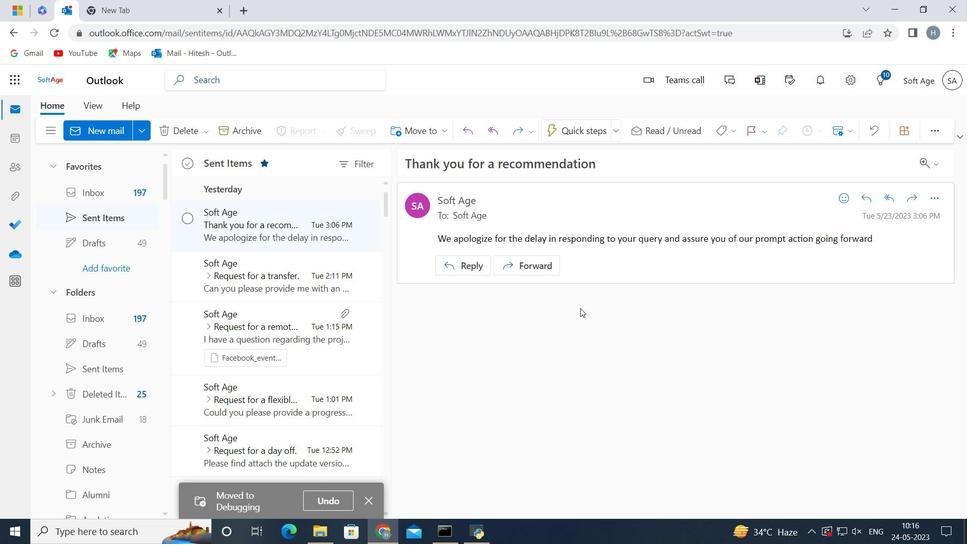 
